 Task: Change the font size of title "Sales Database" to 36.
Action: Mouse pressed left at (52, 295)
Screenshot: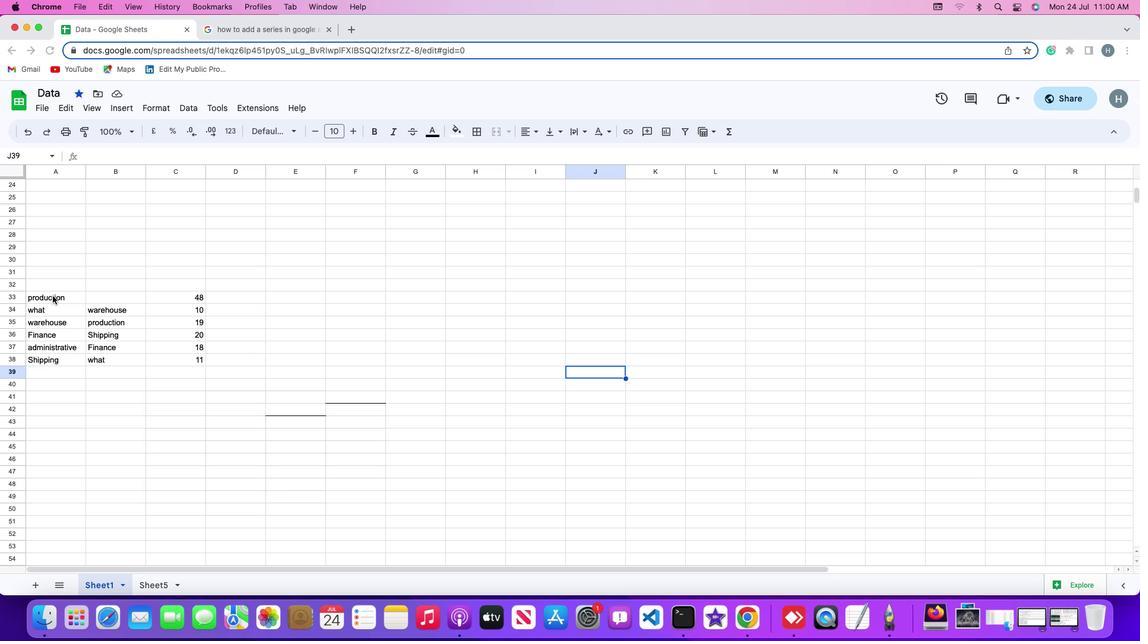
Action: Mouse pressed left at (52, 295)
Screenshot: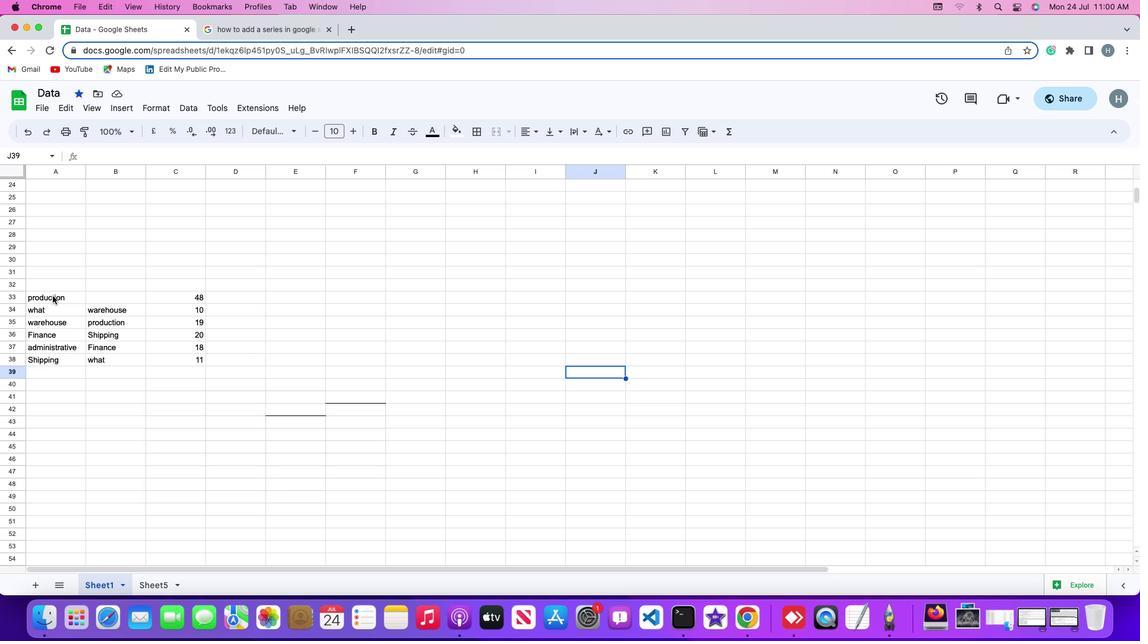 
Action: Mouse moved to (126, 108)
Screenshot: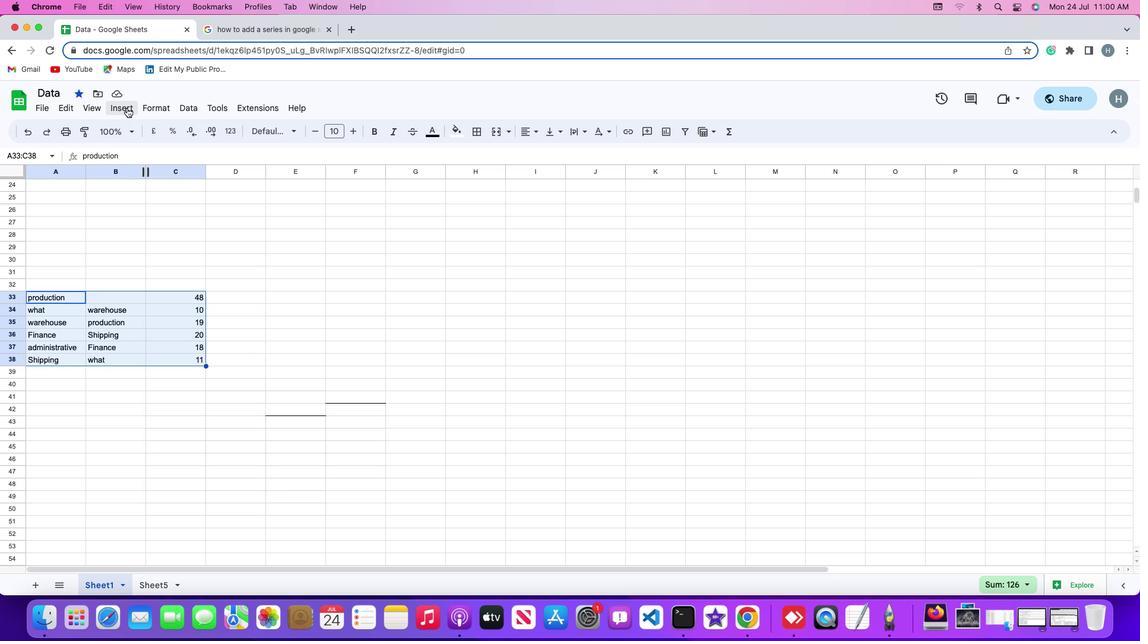 
Action: Mouse pressed left at (126, 108)
Screenshot: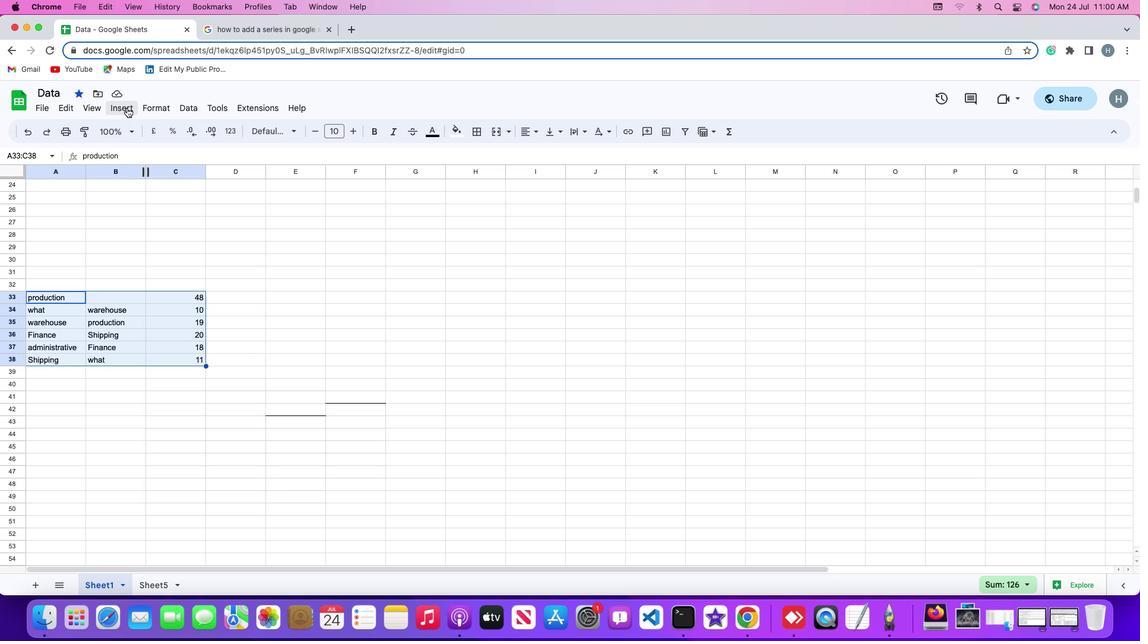 
Action: Mouse moved to (160, 222)
Screenshot: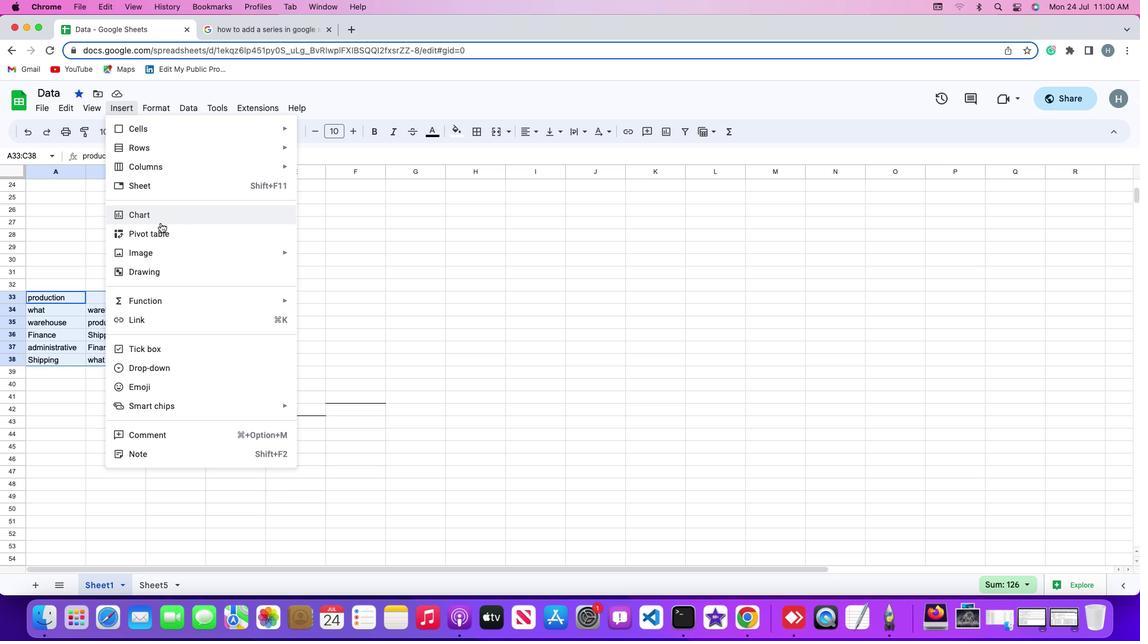 
Action: Mouse pressed left at (160, 222)
Screenshot: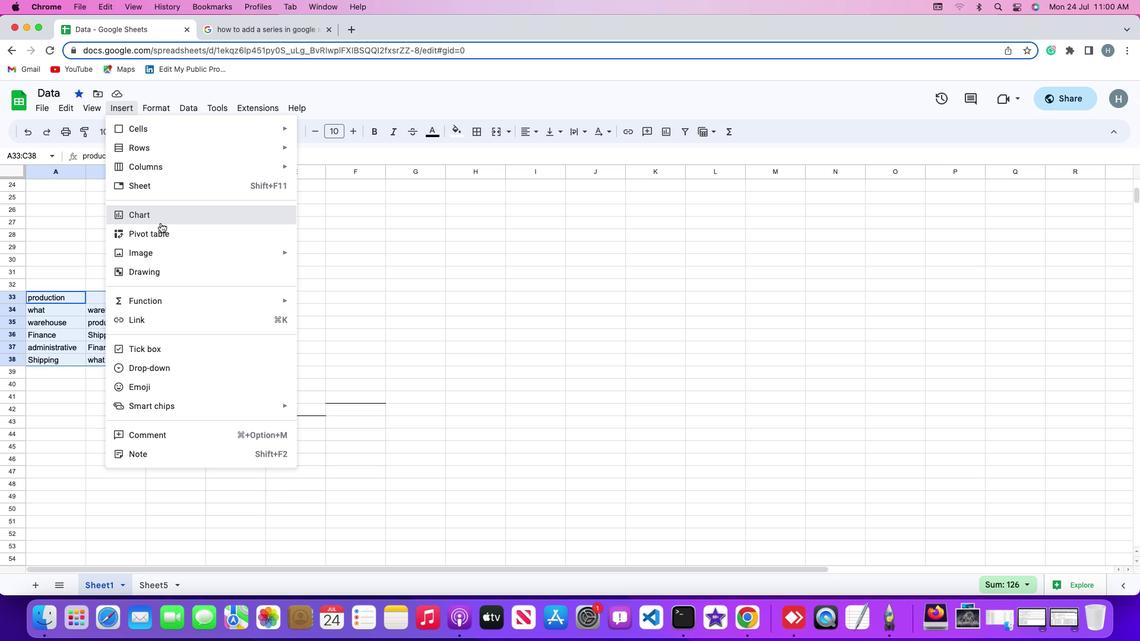 
Action: Mouse moved to (1084, 162)
Screenshot: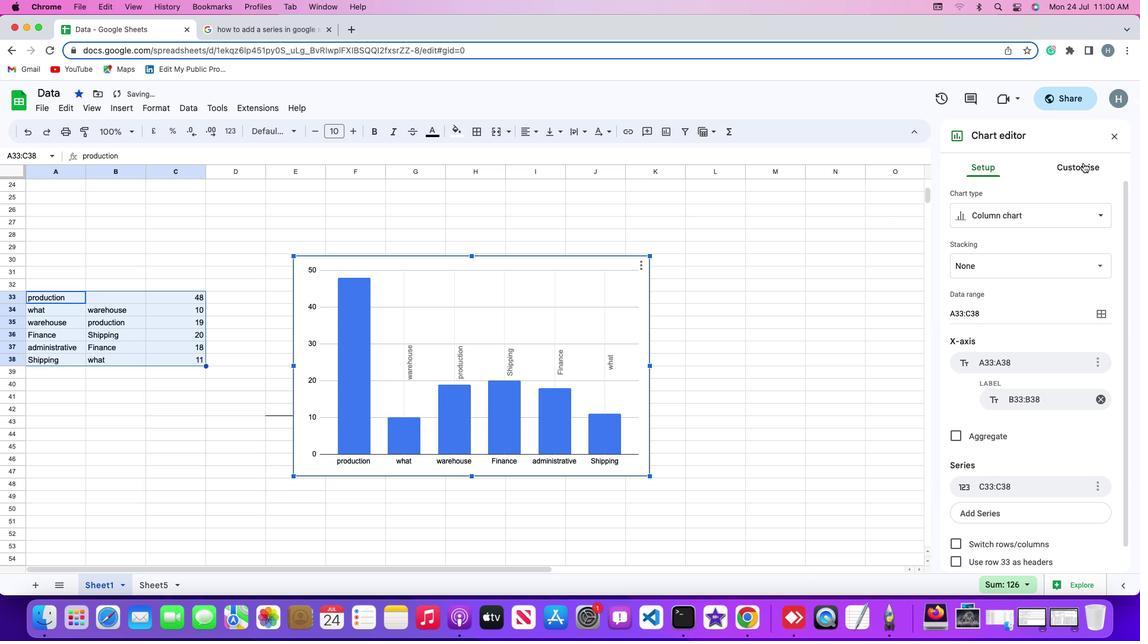 
Action: Mouse pressed left at (1084, 162)
Screenshot: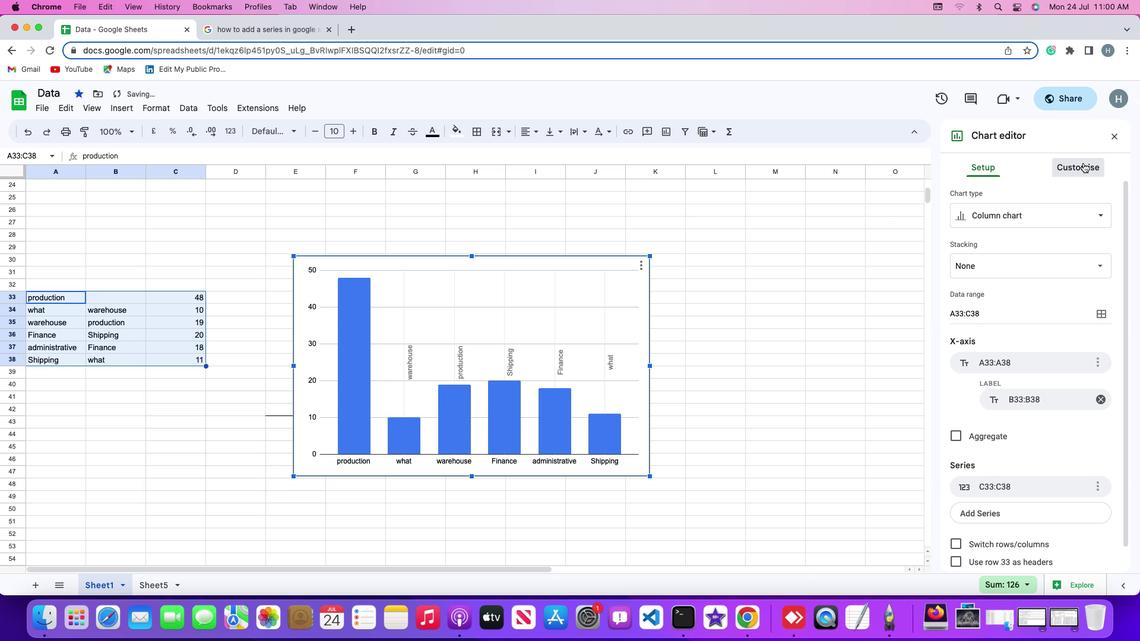 
Action: Mouse moved to (1013, 229)
Screenshot: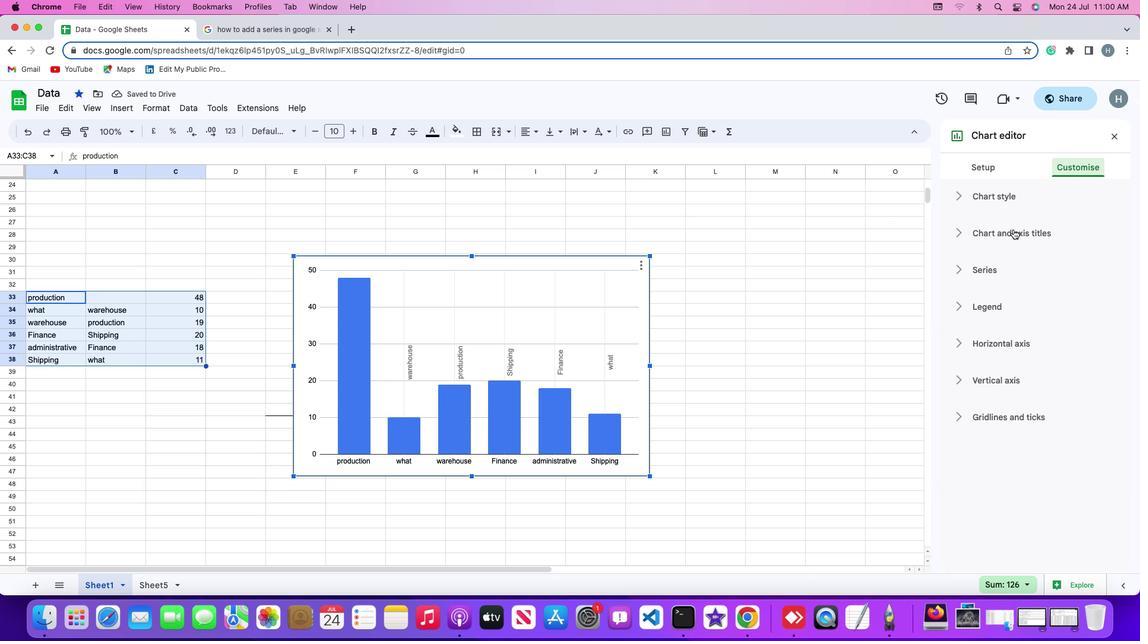 
Action: Mouse pressed left at (1013, 229)
Screenshot: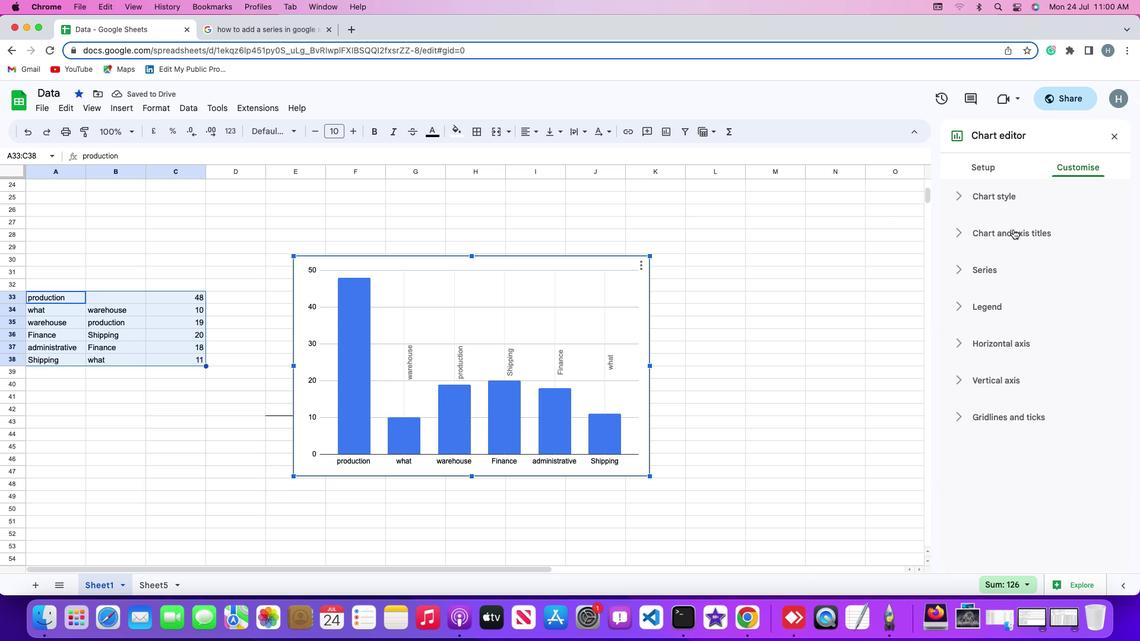 
Action: Mouse moved to (1021, 274)
Screenshot: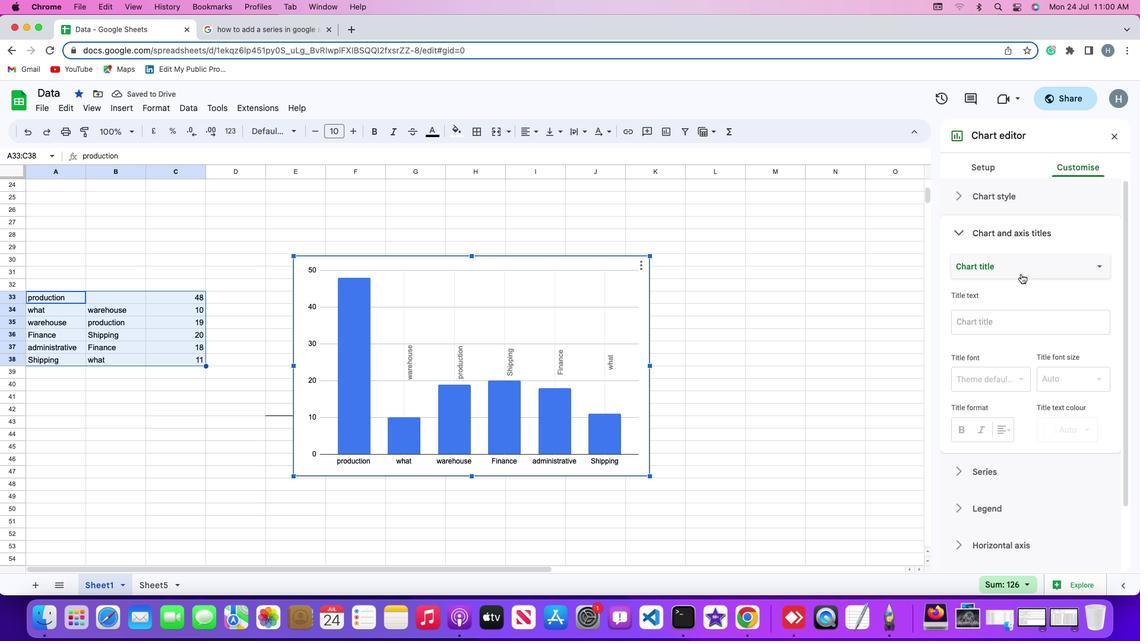 
Action: Mouse pressed left at (1021, 274)
Screenshot: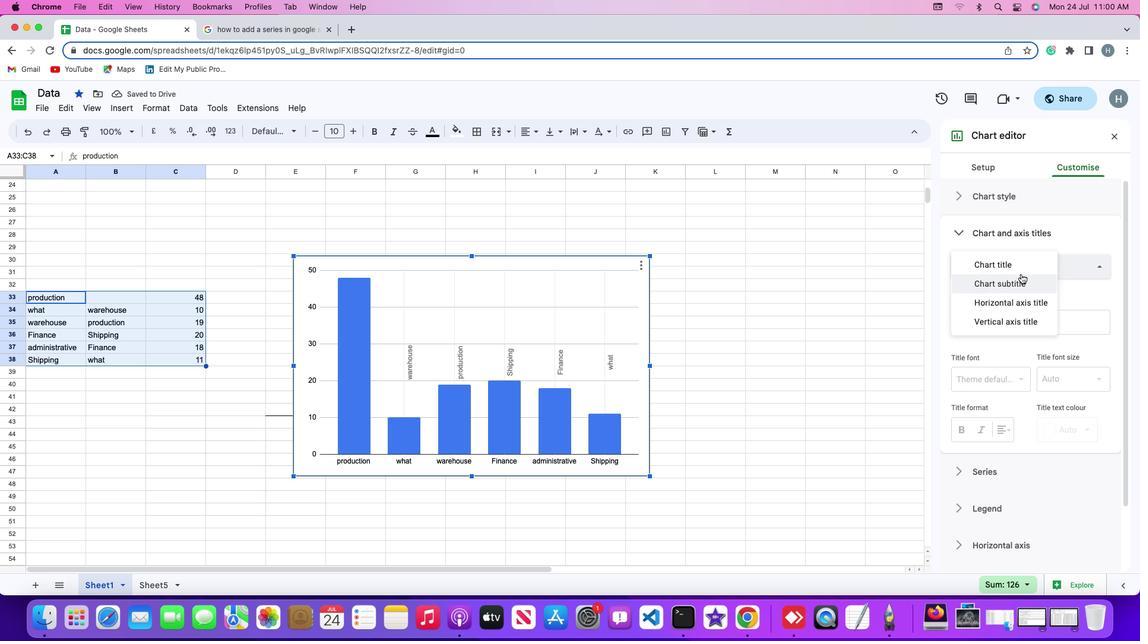
Action: Mouse moved to (1022, 264)
Screenshot: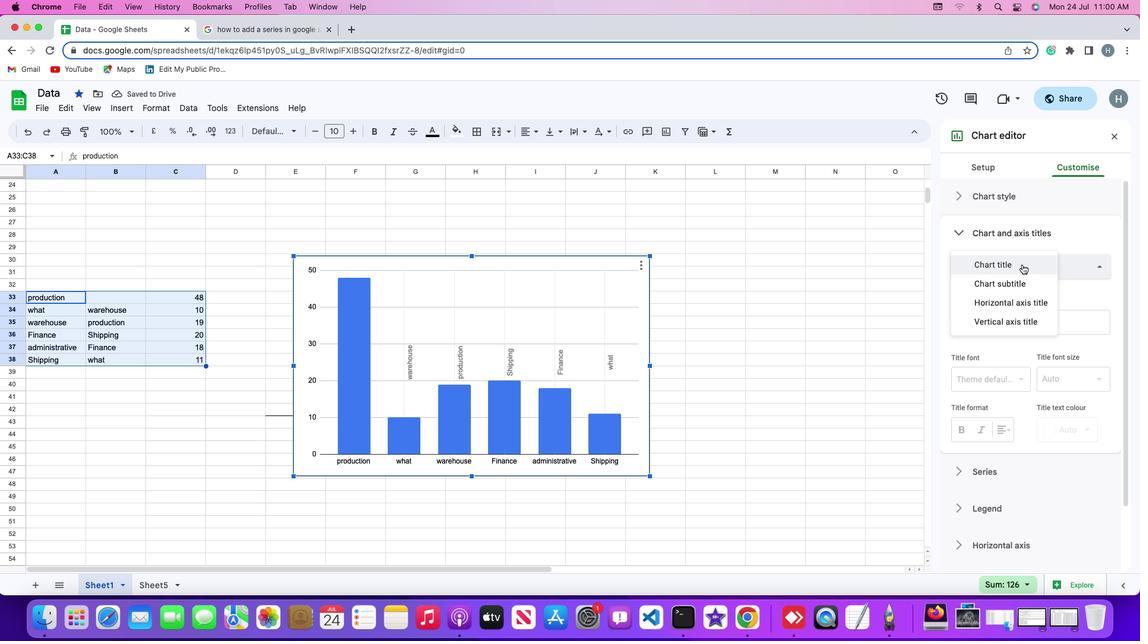 
Action: Mouse pressed left at (1022, 264)
Screenshot: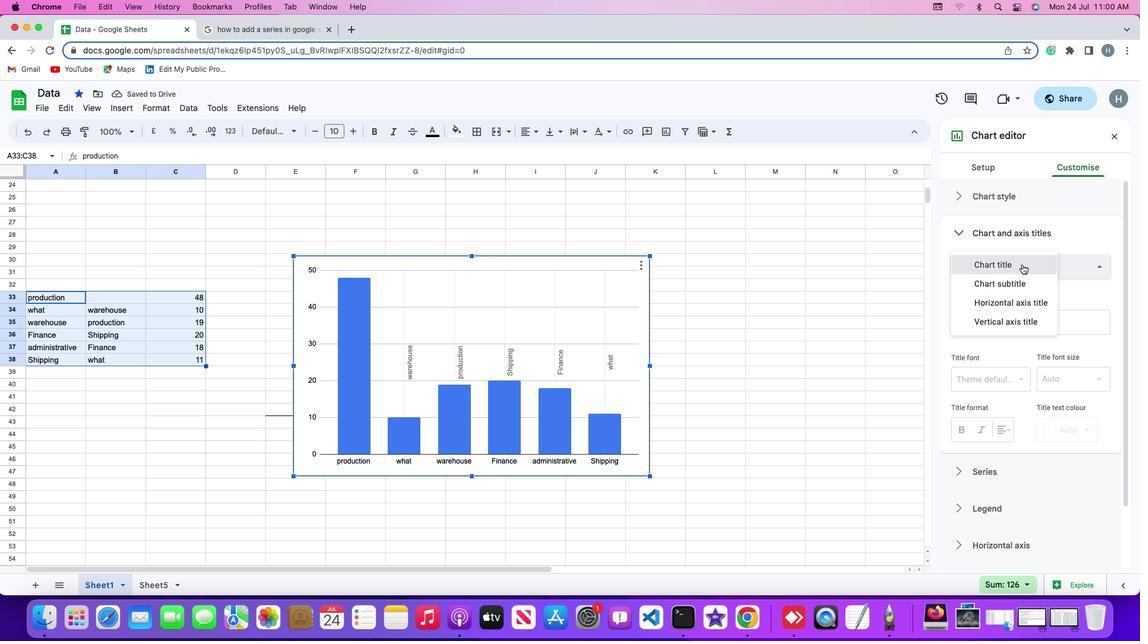 
Action: Mouse moved to (1022, 323)
Screenshot: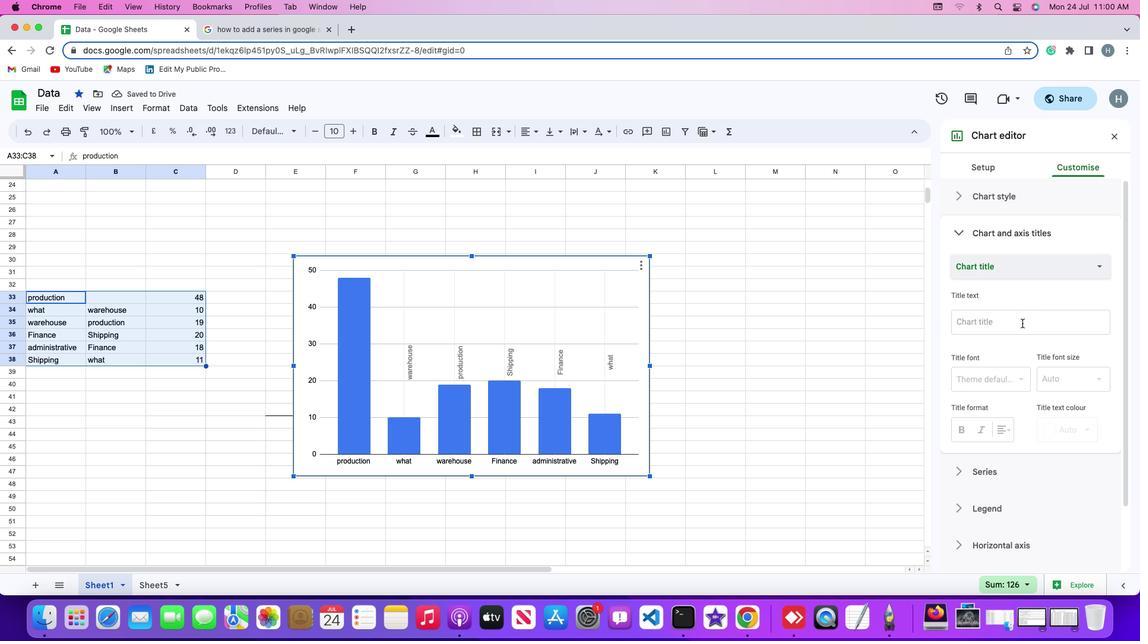 
Action: Mouse pressed left at (1022, 323)
Screenshot: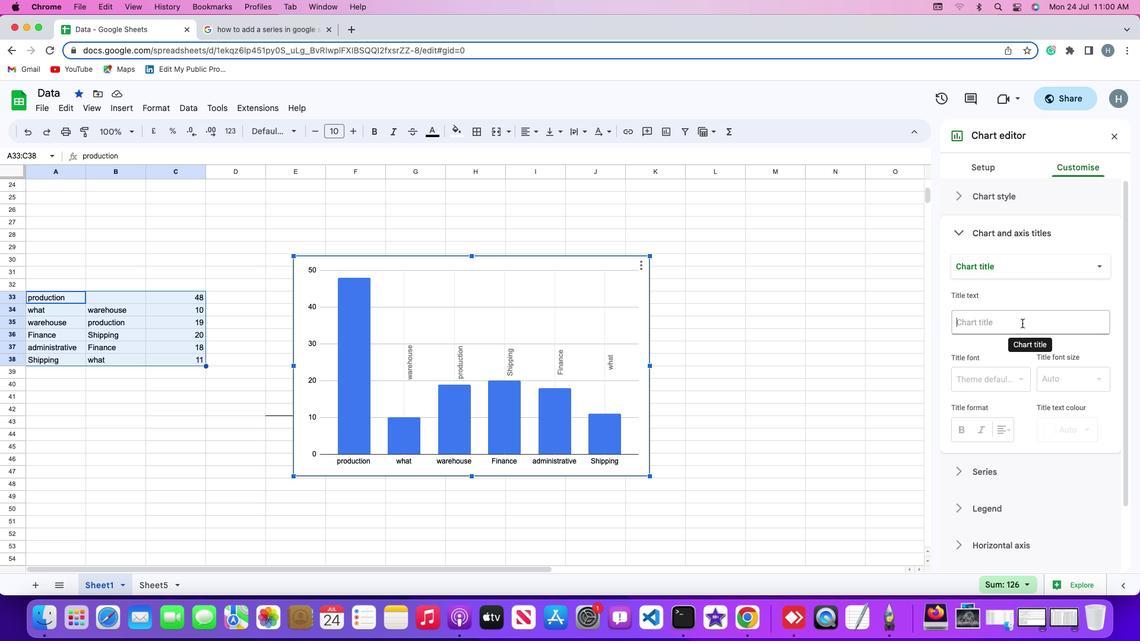 
Action: Key pressed Key.shift'S''a''l''e''s'Key.spaceKey.shift'D''a''t''a''b''a''s''e'
Screenshot: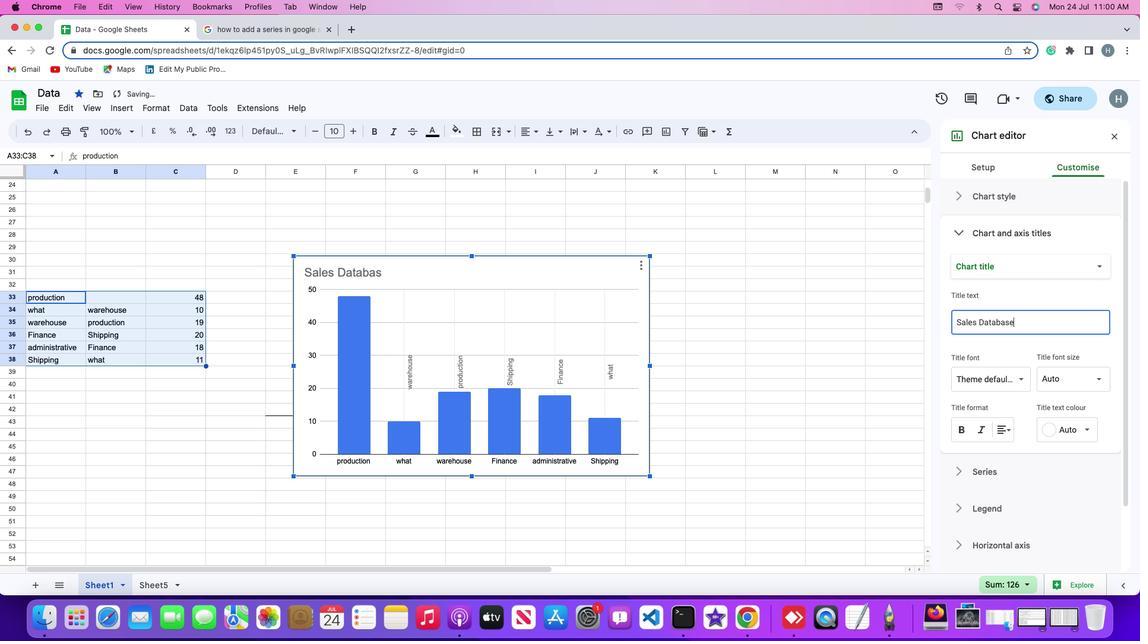 
Action: Mouse moved to (1102, 380)
Screenshot: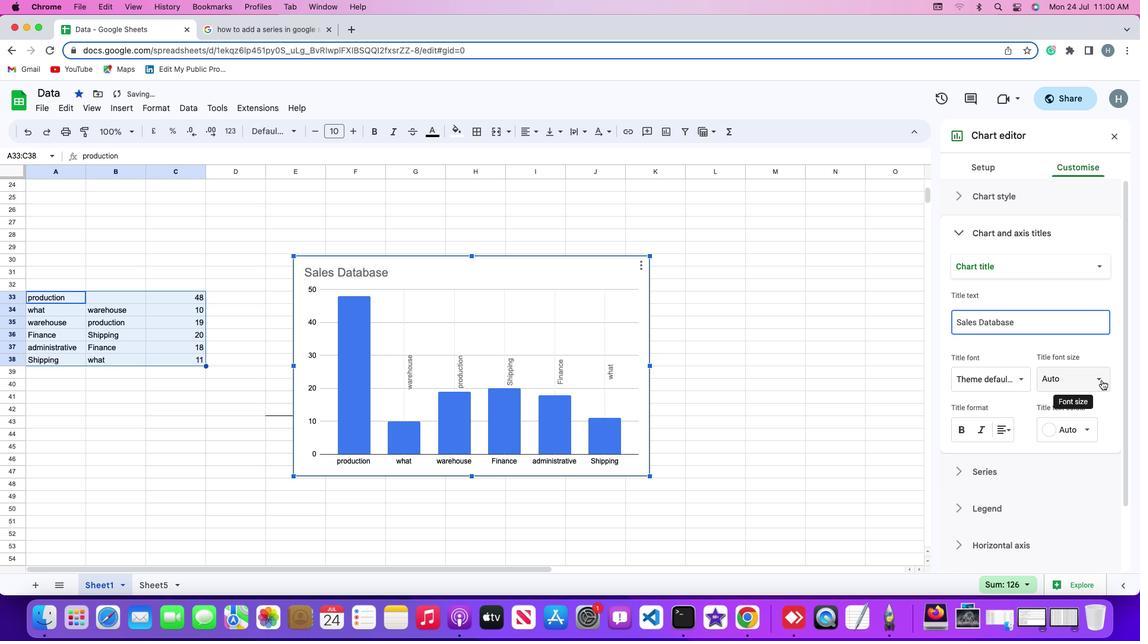 
Action: Mouse pressed left at (1102, 380)
Screenshot: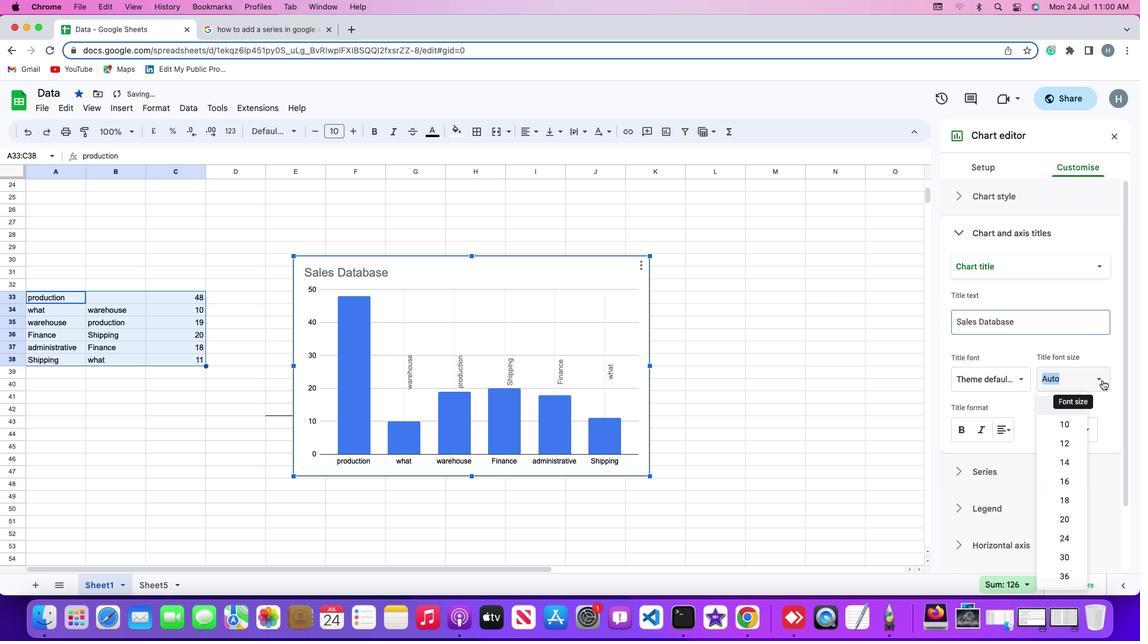 
Action: Mouse moved to (1063, 572)
Screenshot: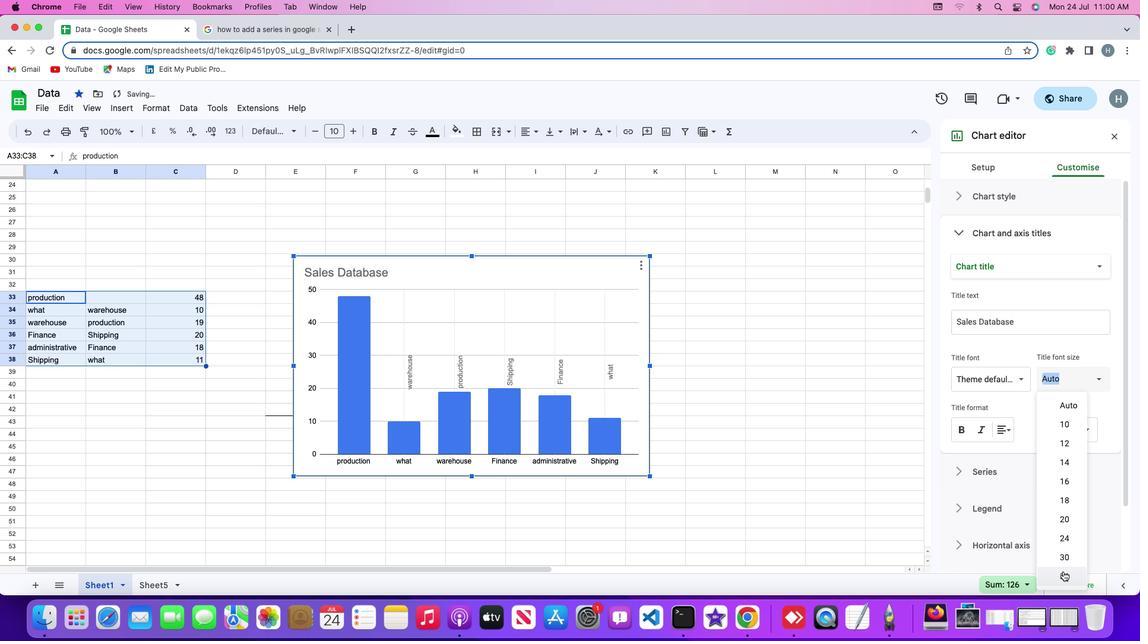 
Action: Mouse pressed left at (1063, 572)
Screenshot: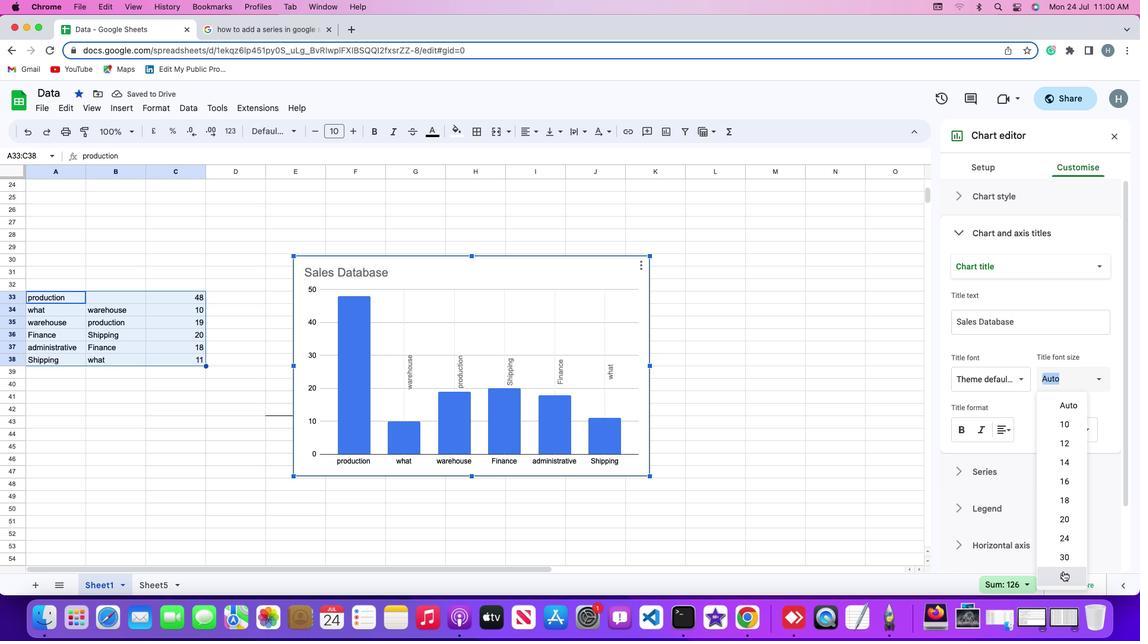 
Action: Mouse moved to (867, 456)
Screenshot: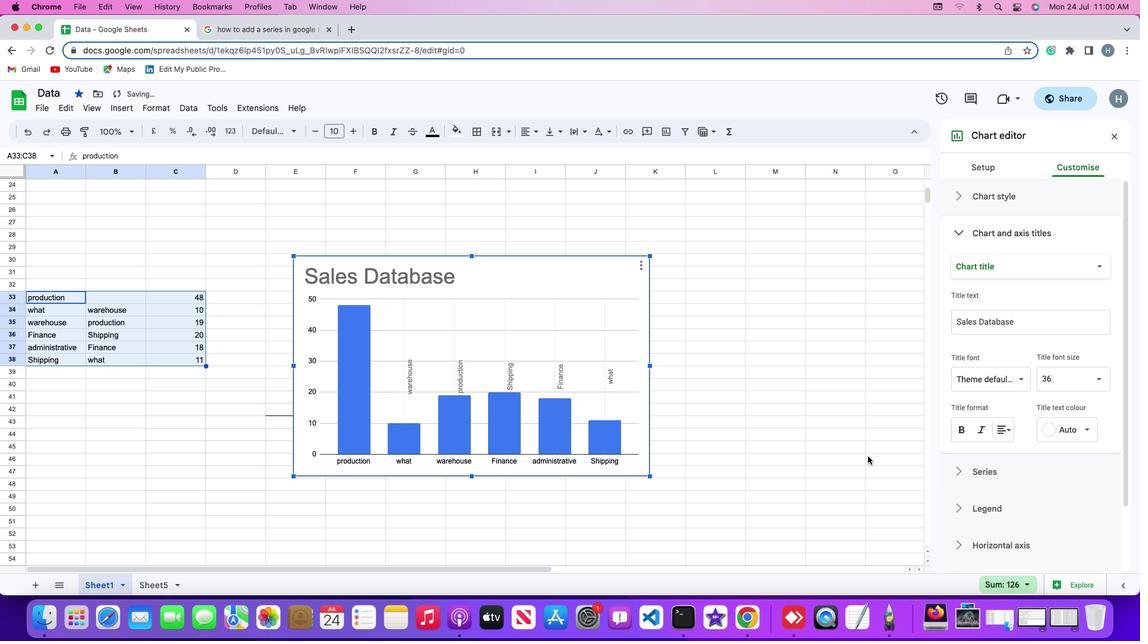 
